 Task: Design an HTML page with a responsive navigation menu.
Action: Mouse moved to (65, 4)
Screenshot: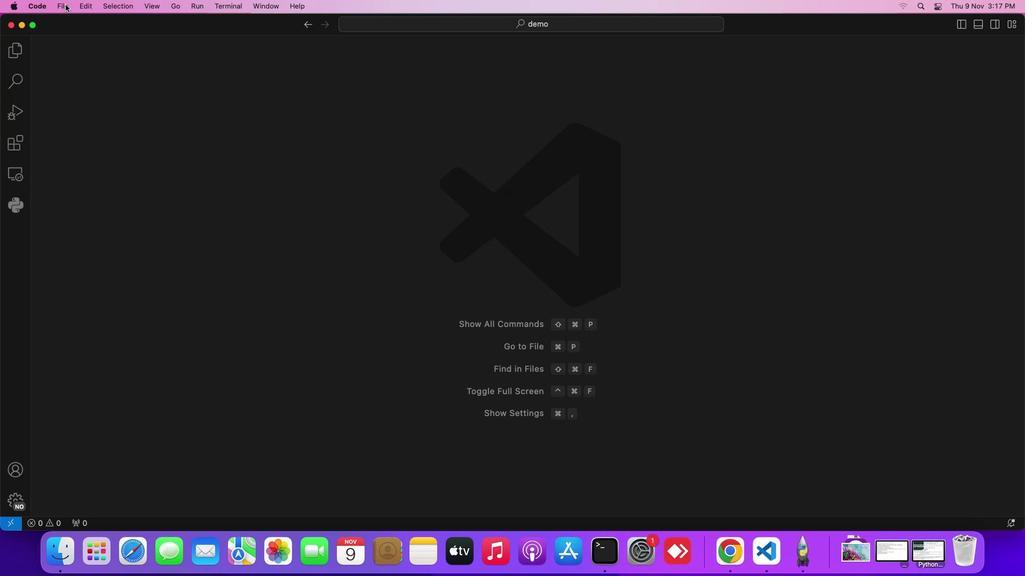 
Action: Mouse pressed left at (65, 4)
Screenshot: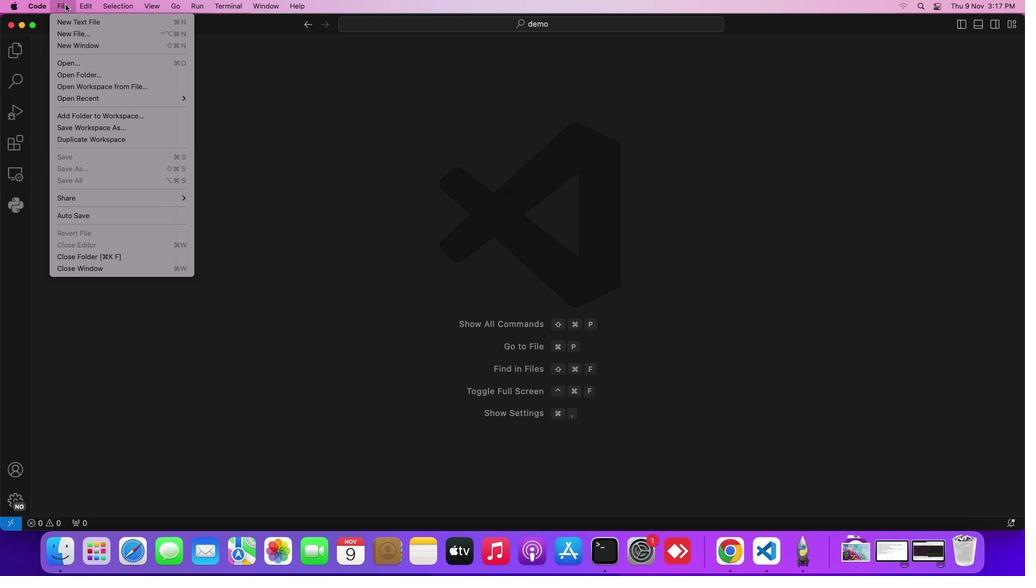 
Action: Mouse moved to (73, 18)
Screenshot: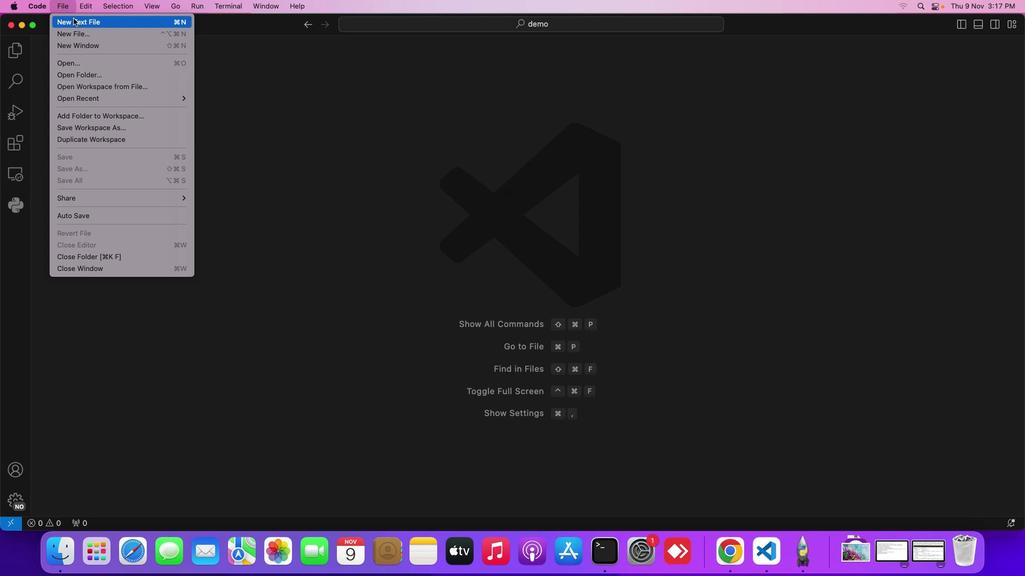 
Action: Mouse pressed left at (73, 18)
Screenshot: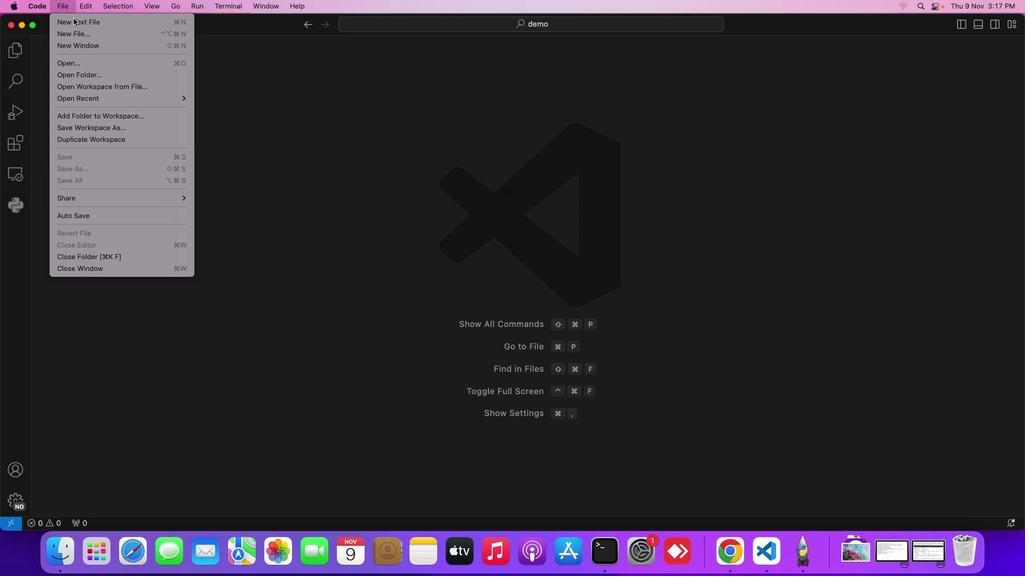 
Action: Mouse moved to (173, 166)
Screenshot: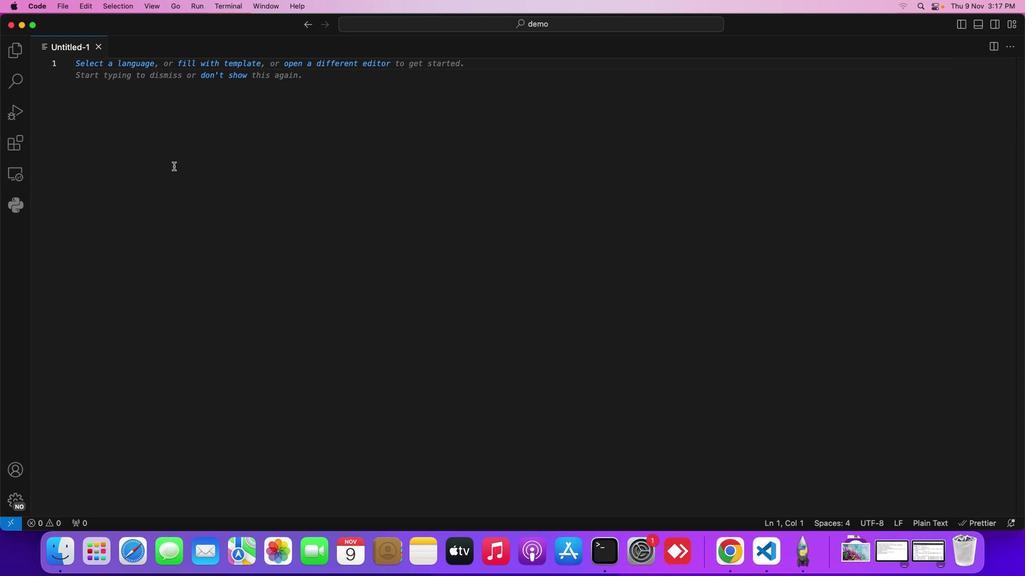 
Action: Key pressed Key.cmd
Screenshot: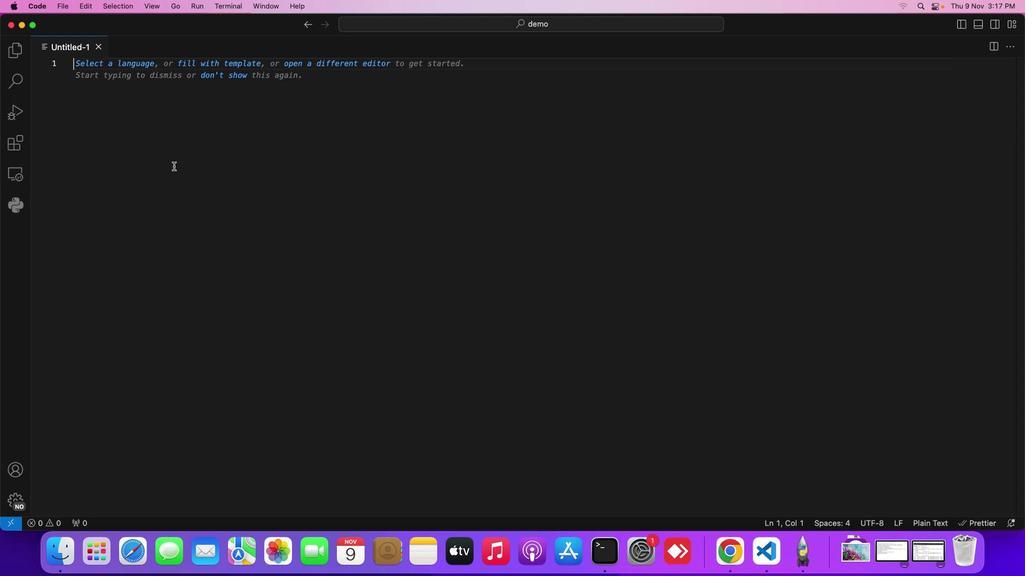 
Action: Mouse moved to (173, 166)
Screenshot: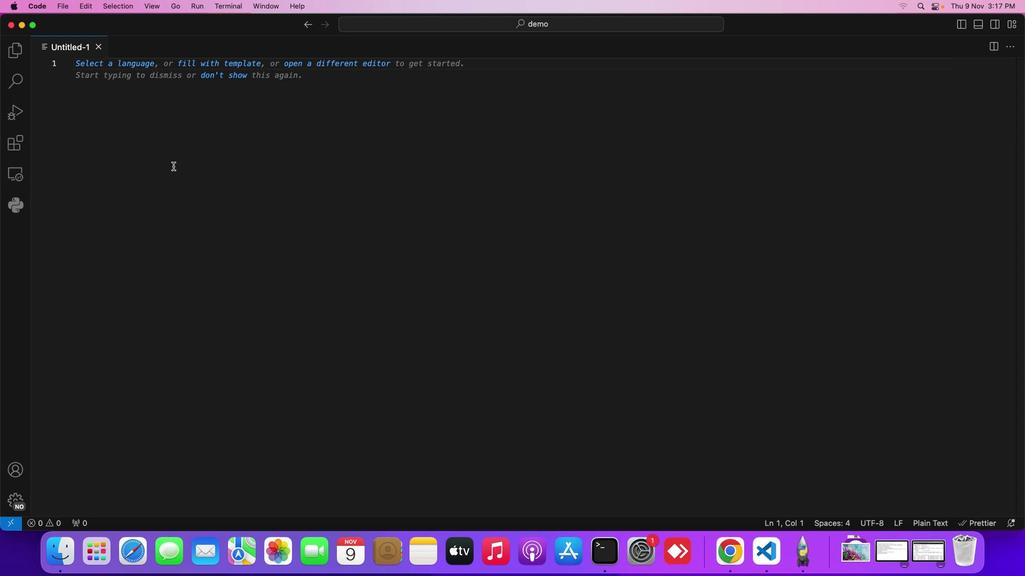 
Action: Key pressed 's'
Screenshot: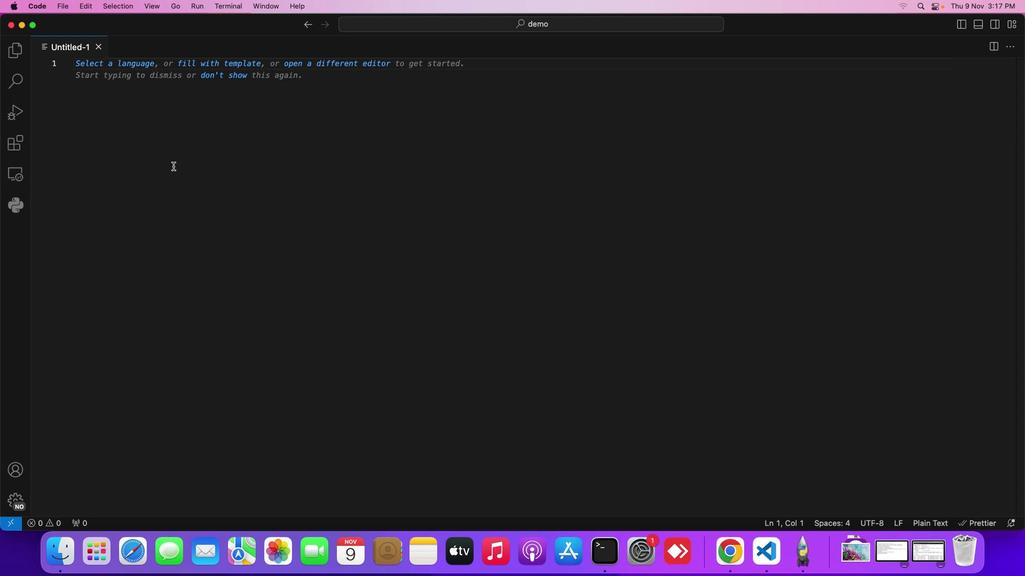 
Action: Mouse moved to (518, 223)
Screenshot: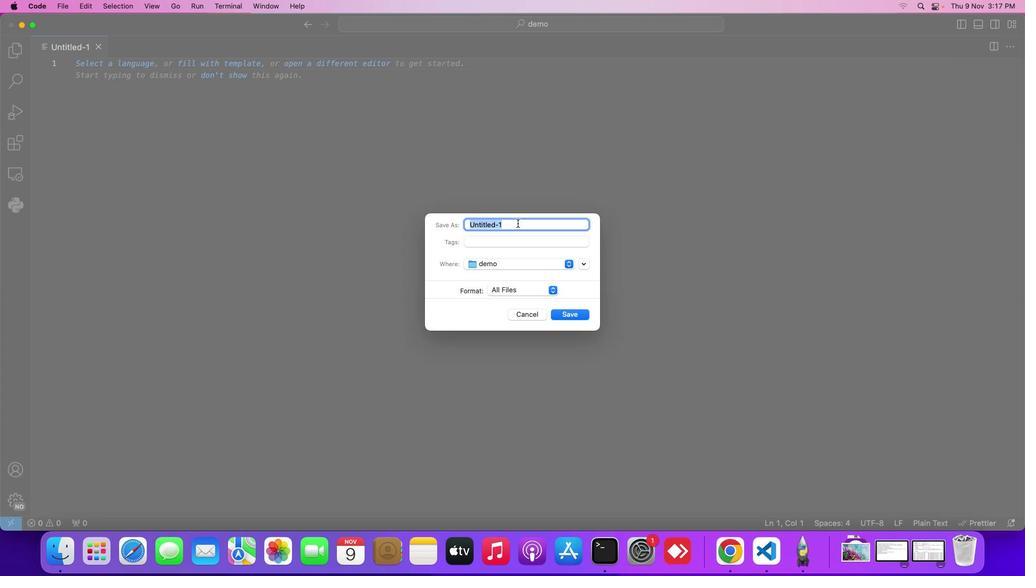 
Action: Mouse pressed left at (518, 223)
Screenshot: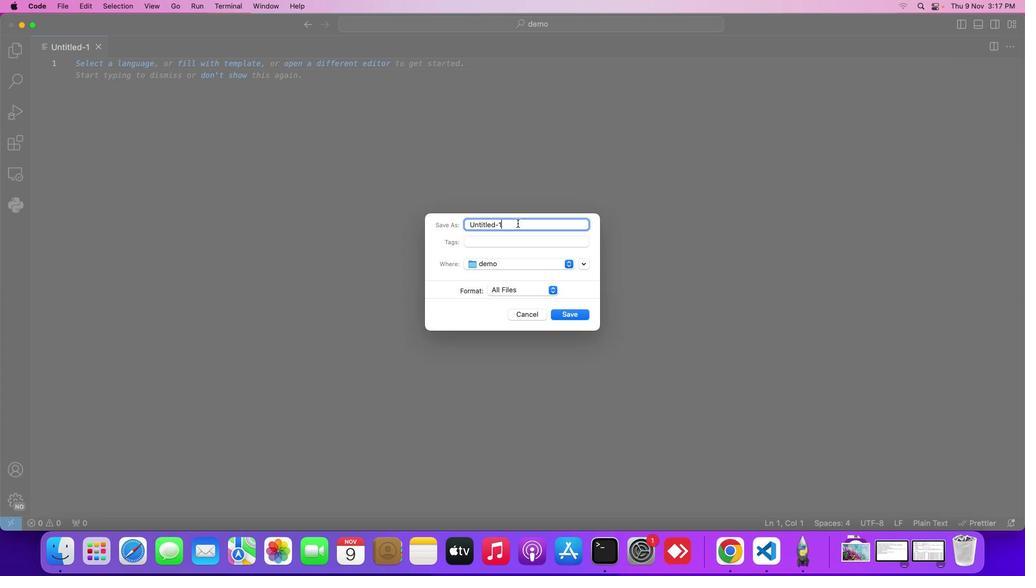 
Action: Mouse moved to (489, 237)
Screenshot: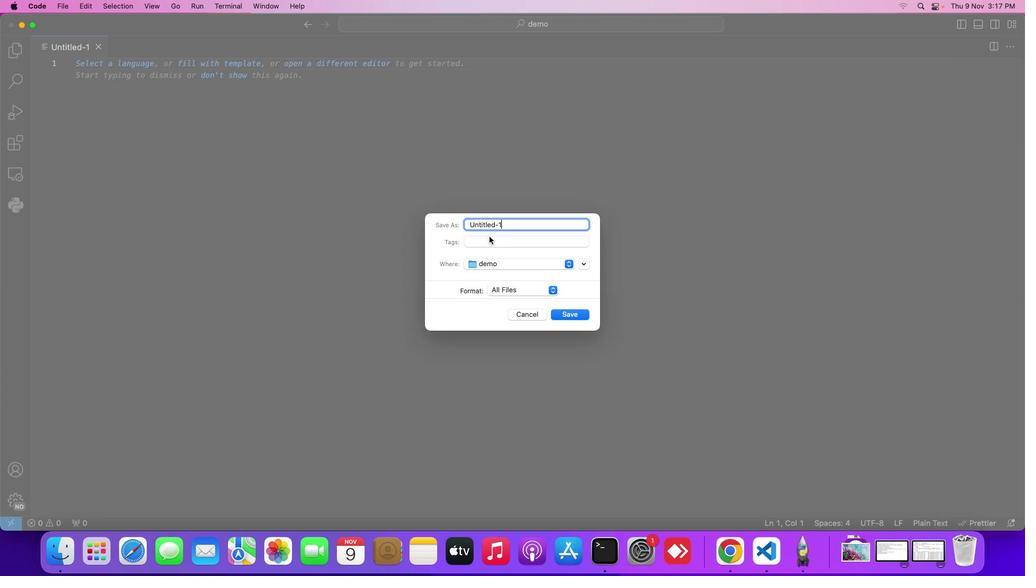 
Action: Key pressed Key.backspaceKey.backspaceKey.backspaceKey.backspaceKey.backspaceKey.backspaceKey.backspaceKey.backspaceKey.backspaceKey.backspaceKey.shift_r'D''E''m''o'Key.backspaceKey.backspaceKey.backspace'e''m''o''4''.''h''t''m''l'Key.enter'f'Key.backspaceKey.shift_r'<'Key.shift_r'!'Key.shift_r'D''O''C''T''Y''P''E'Key.shift_r'>'Key.enterKey.backspaceKey.backspaceKey.space'h''t''m''l'Key.shift_r'>'Key.enterKey.shift_r'<''h''t''m''l'Key.space'l''a''n''g''='Key.shift_r'"'Key.shift_r'>'Key.leftKey.leftKey.spaceKey.backspace'e''n''g'Key.rightKey.rightKey.enterKey.shift_r'<''e'Key.backspace'h''e''a''d'Key.shift_r'>'Key.enterKey.shift_r'<''m''e''t''a'Key.space'c''h''a''r''s''e''t''='Key.shift_r'"'Key.leftKey.shift_r'U''T''F''-''8'Key.rightKey.space'/'Key.shift_r'>'Key.enterKey.shift_r'<''m''e''t''a'Key.space'n''a''m''e''='Key.shift_r'"'Key.left'v''i''e''w'Key.shift_r'p''o''r''t'Key.rightKey.space'c''o''n''t''e''n''t'Key.spaceKey.backspace'=''w''i''d''t''h''=''d''e''v''i''c''e''-''w''i''d''t''h'','Key.space'i''n''i''t''i''a''l''-''s''c''a''l''e''=''1''.''0'Key.rightKey.space'/'Key.shift_r'>'Key.downKey.enterKey.enterKey.backspaceKey.backspaceKey.tabKey.shift_r'<''b''o''d''y'Key.shift_r'>'Key.enterKey.shift_r'<''h''e''a''d''e''r'Key.shift_r'>'Key.enterKey.shift_r'<''h''1'Key.shift_r'>'Key.spaceKey.shift_rKey.backspaceKey.shift_r'R''e''s''p''o''n''s''i''v''e'Key.spaceKey.shift_r'N''a''v''i''g''a''t''i''o''n'Key.downKey.enterKey.enterKey.shift_r'<''n''a''v'Key.shift_r'>'Key.enterKey.shift_r'<''a'Key.space'h''r''e''f''='Key.shift_r'"'Key.leftKey.shift_r'#'Key.rightKey.shift_r'>'Key.shift_rKey.shift_r'H''o''m''e'Key.rightKey.rightKey.rightKey.rightKey.rightKey.enterKey.upKey.tabKey.shift_r'<''a'Key.space'h''r''e''f''='Key.shift_r'"'Key.leftKey.shift_r'#'Key.rightKey.shift_r'>'Key.shift_r'H'Key.backspaceKey.shift_r'A''b''o''u''t'Key.rightKey.rightKey.rightKey.rightKey.enterKey.shift_r'<''a'Key.space'h''r''e''f''='Key.shift_r'"'Key.leftKey.shift_r'#'Key.rightKey.shift_r'>'Key.shift_r'S''e''r''v''i''c''e''s'Key.rightKey.rightKey.rightKey.rightKey.enterKey.shift_r'<''a'Key.space'h''r''e''f''='Key.shift_r'#'Key.rightKey.shift_r'>'Key.shift_r'C''o''n''t''a''c''t'Key.rightKey.downKey.enterKey.enterKey.backspaceKey.backspaceKey.backspaceKey.tabKey.enterKey.shift_r'<''s'Key.backspace's''e''c''t''i''o''n'Key.shift_r'>'Key.enterKey.shift_r'<''h''2'Key.shift_r'>'Key.shift_r'M''a''i''n'Key.spaceKey.shift_r'C''o''n''t''e''n''t'Key.spaceKey.shift_r'F'Key.backspace'g'Key.backspaceKey.shift_r'G''o''e''s'Key.spaceKey.shift_r'H''e''r''e'Key.rightKey.rightKey.rightKey.rightKey.rightKey.enterKey.shift_r'<''p'Key.shift_r'>'Key.enterKey.shift_r'T''h''i''s'Key.space'i''s'Key.space'a'Key.space's''i''m''p''l''e'Key.space'e''x''a''m''p''l''e'Key.space'o''f'Key.space'a'Key.space'r''e''s''p''o''n''s''i''v''e'Key.space'n''a''v''i''g''a''t''i''o''n'Key.space'm''e''n''u'Key.space'u''s''i''n''g'Key.spaceKey.shift_r'H''t'Key.backspaceKey.shift_r'T'Key.shift_r'M''L'Key.space'a''n''d'Key.enterKey.shift_r'C''S''S''.'
Screenshot: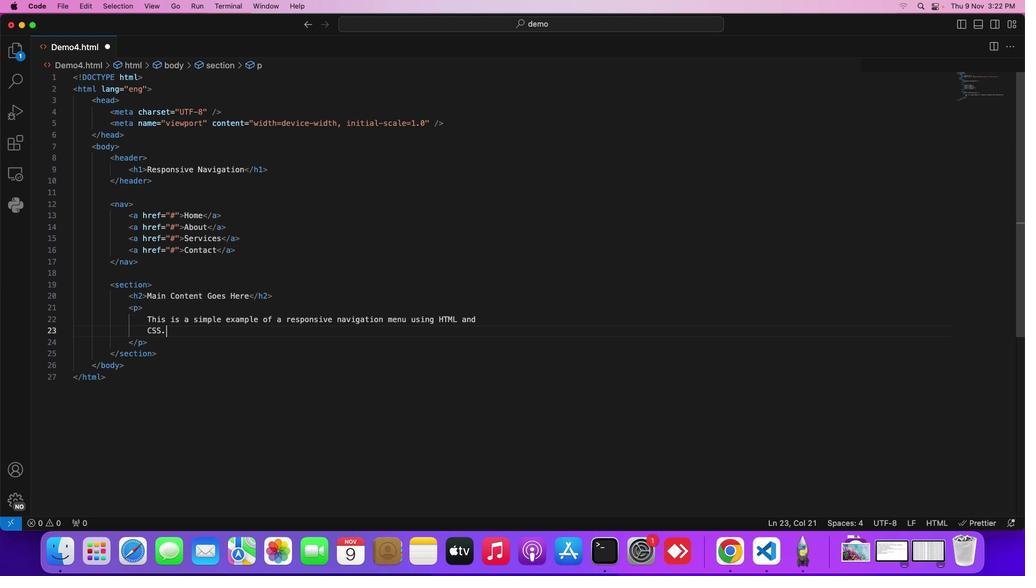 
Action: Mouse moved to (438, 211)
Screenshot: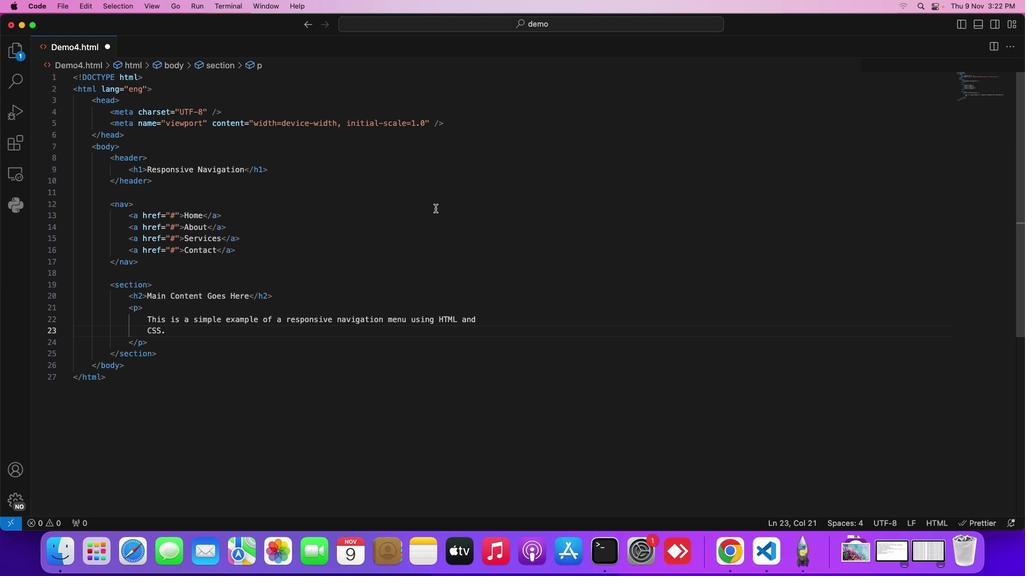 
Action: Key pressed Key.cmd
Screenshot: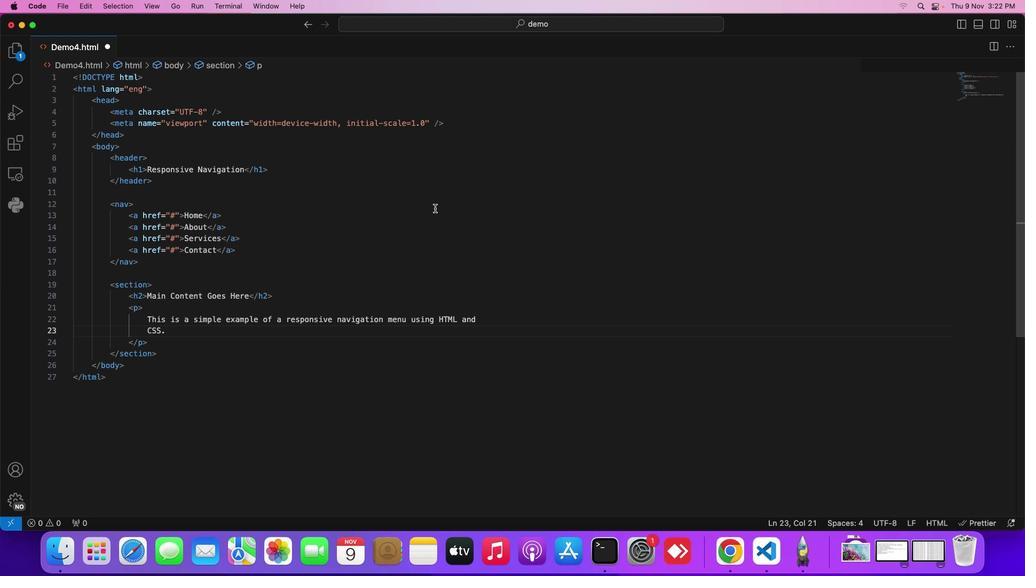 
Action: Mouse moved to (434, 208)
Screenshot: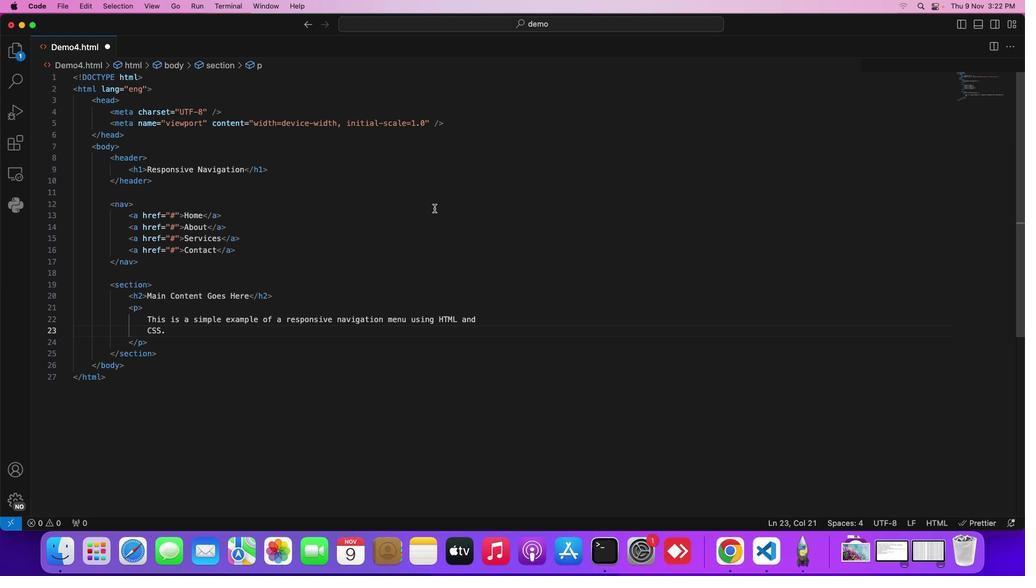 
Action: Key pressed 's'
Screenshot: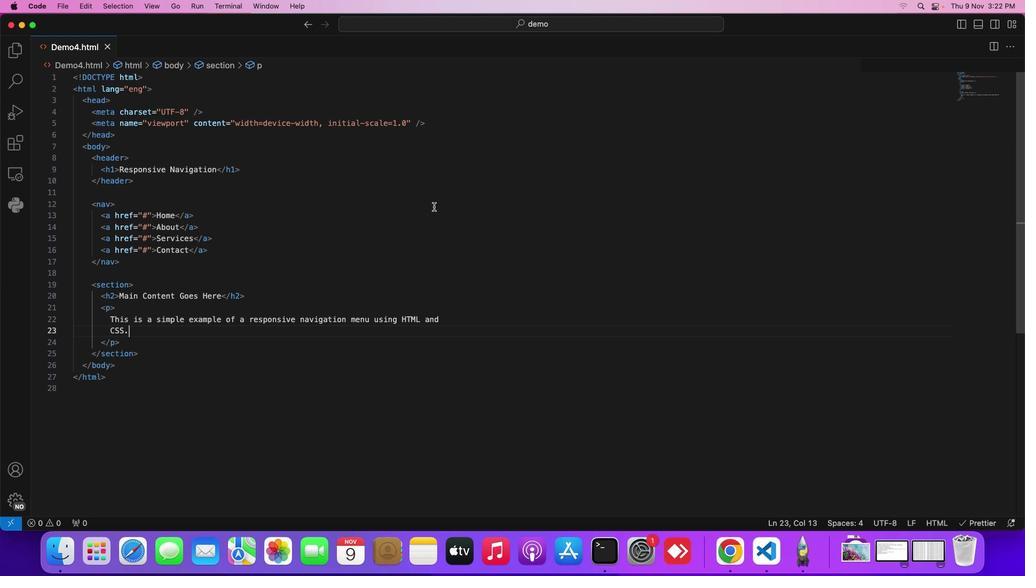 
Action: Mouse moved to (200, 6)
Screenshot: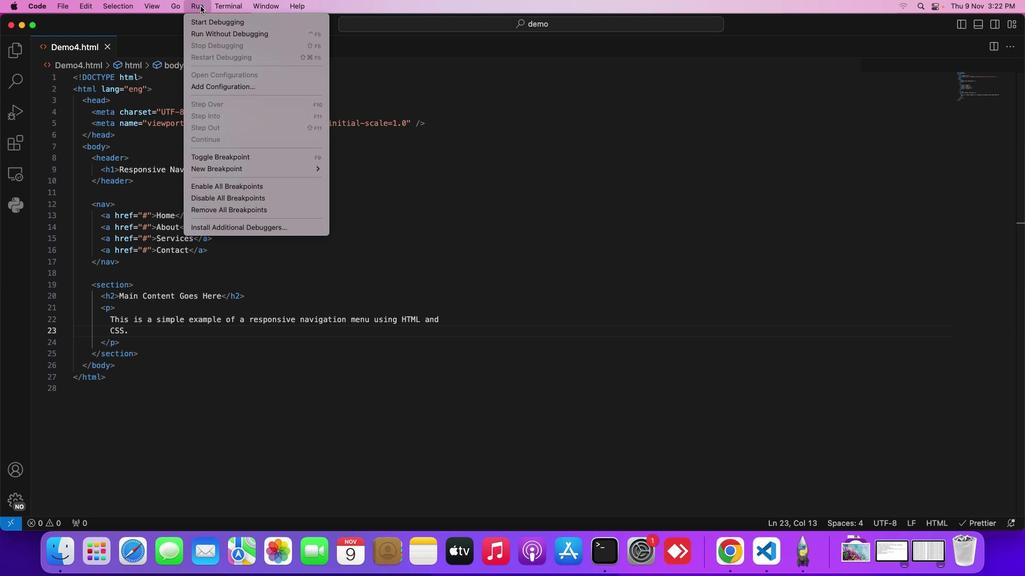 
Action: Mouse pressed left at (200, 6)
Screenshot: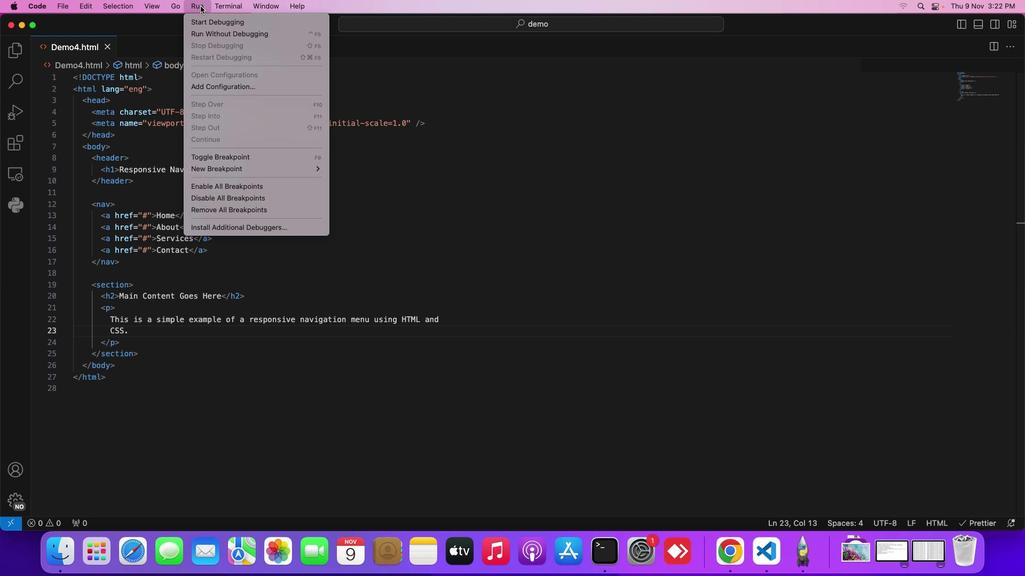 
Action: Mouse moved to (217, 31)
Screenshot: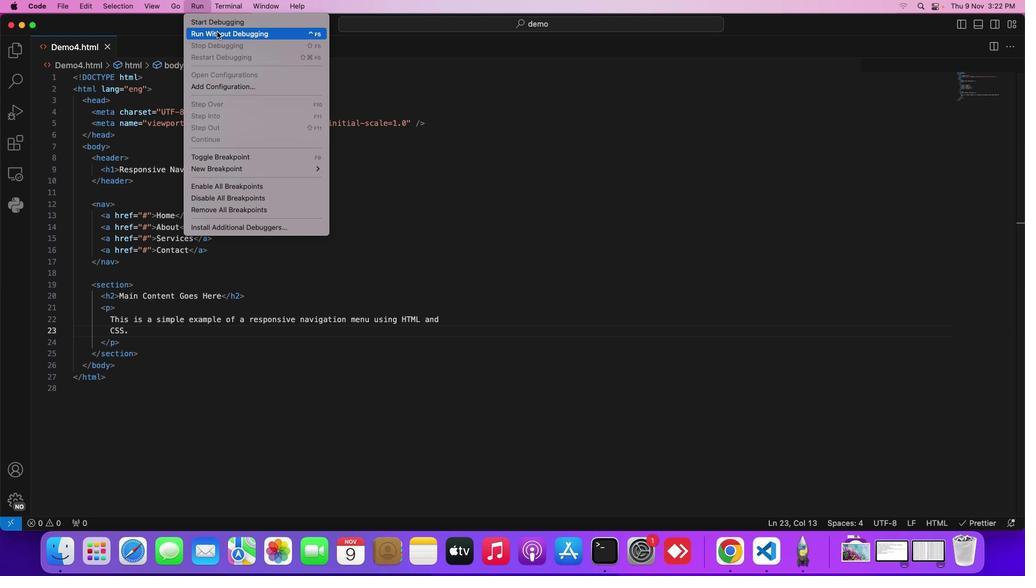 
Action: Mouse pressed left at (217, 31)
Screenshot: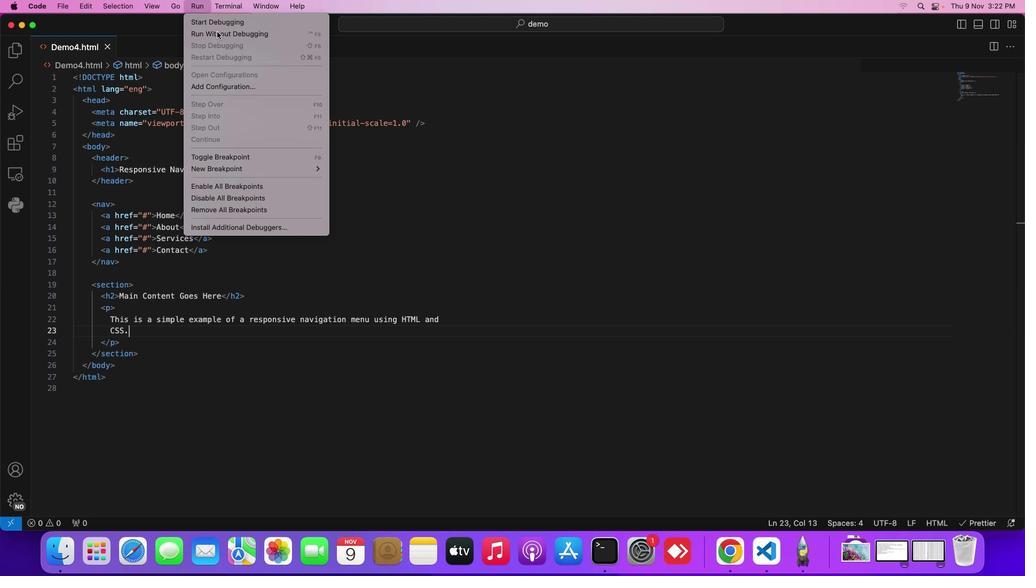 
Action: Mouse moved to (360, 51)
Screenshot: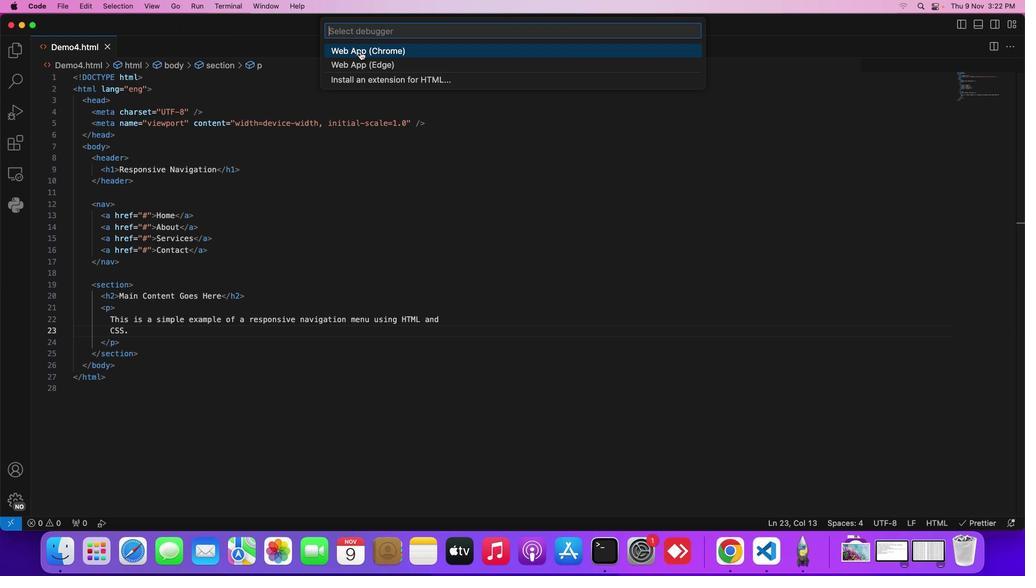 
Action: Mouse pressed left at (360, 51)
Screenshot: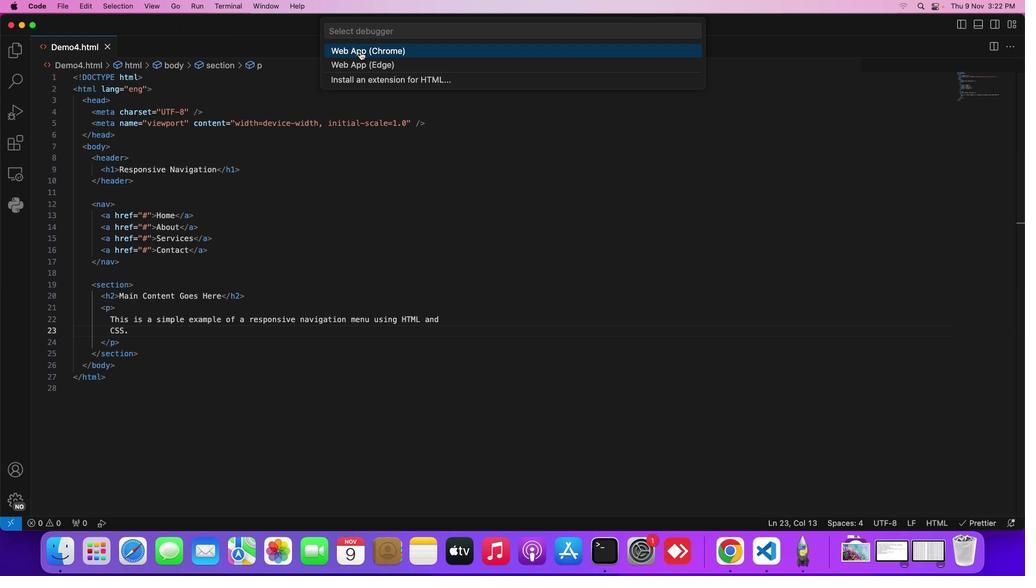 
Action: Mouse moved to (29, 119)
Screenshot: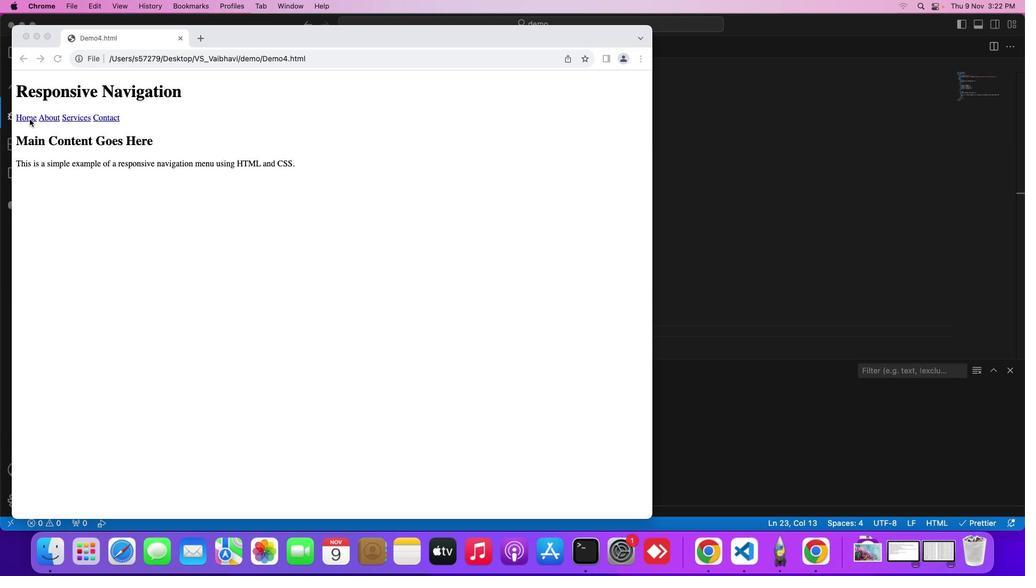 
Action: Mouse pressed left at (29, 119)
Screenshot: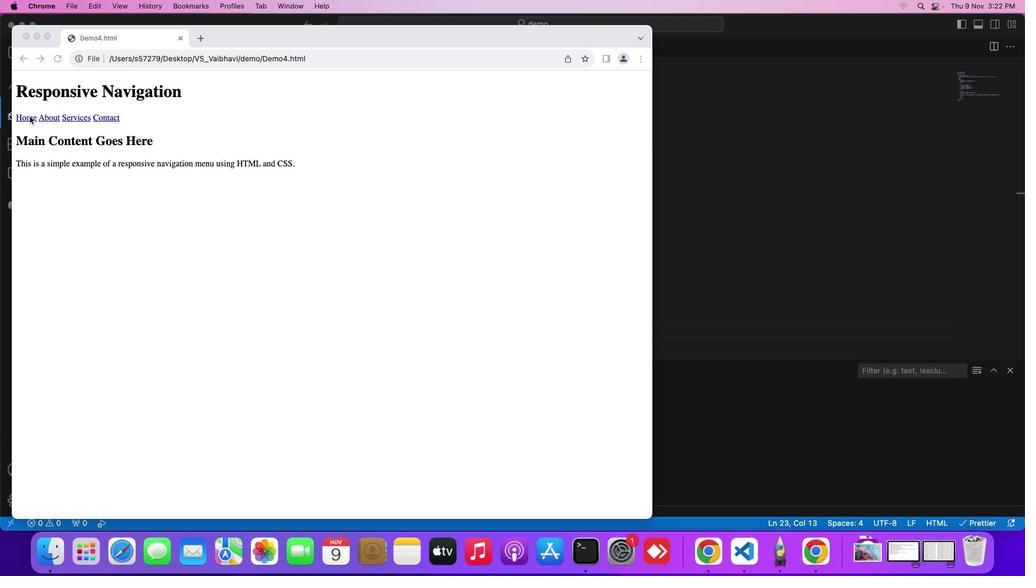 
Action: Mouse moved to (29, 116)
Screenshot: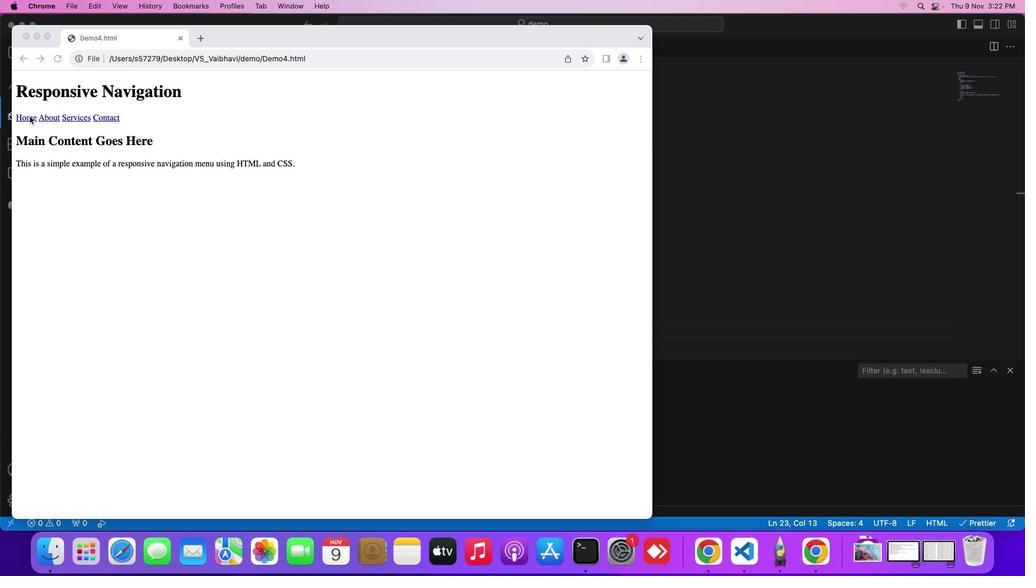 
